 Task: Add the task  Implement a feature for users to join and participate in groups to the section Design Review Sprint in the project WebTech and add a Due Date to the respective task as 2024/04/26.
Action: Mouse moved to (378, 517)
Screenshot: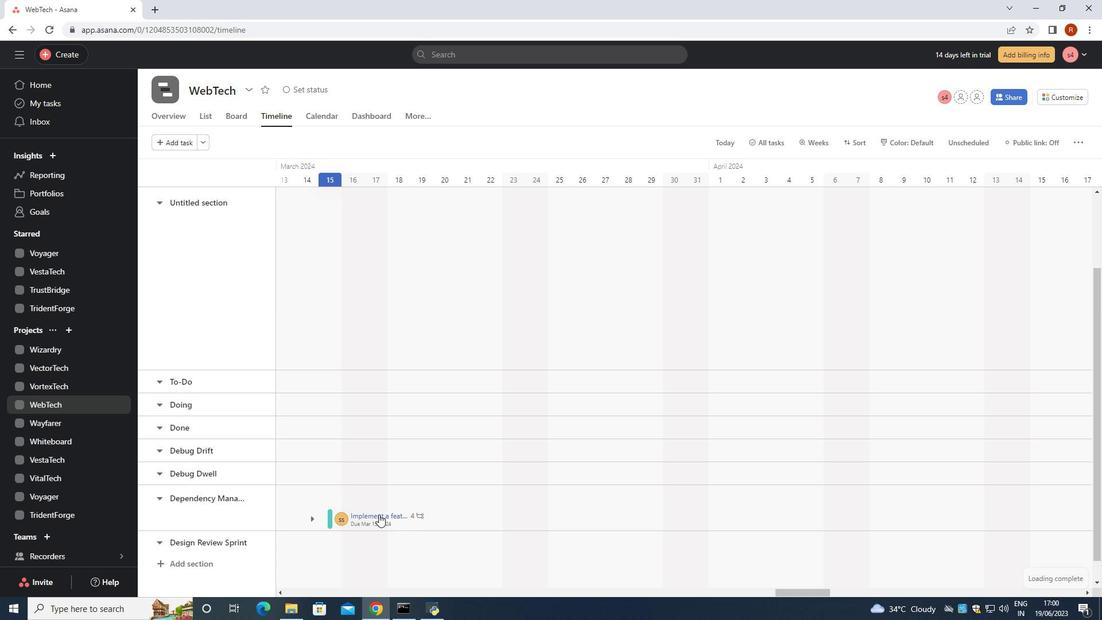 
Action: Mouse pressed left at (378, 517)
Screenshot: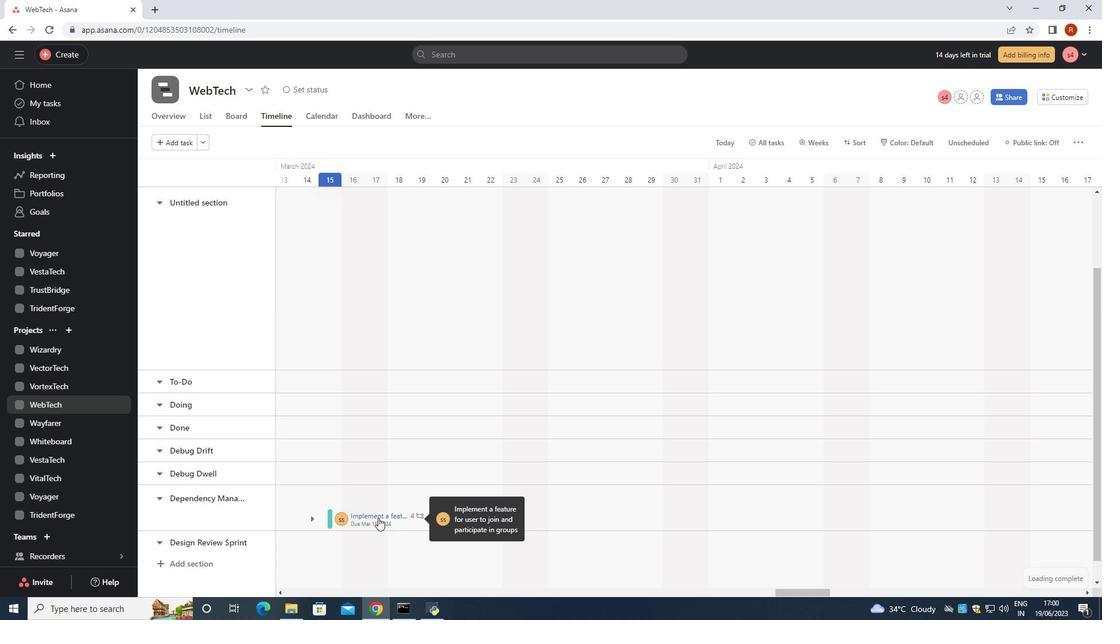 
Action: Mouse moved to (946, 273)
Screenshot: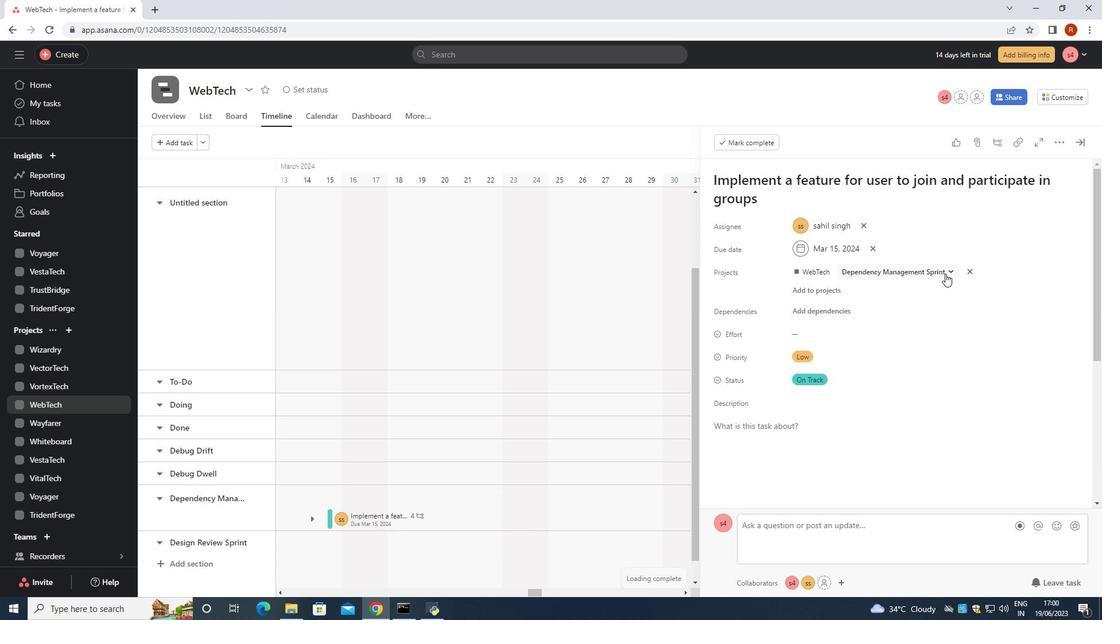 
Action: Mouse pressed left at (946, 273)
Screenshot: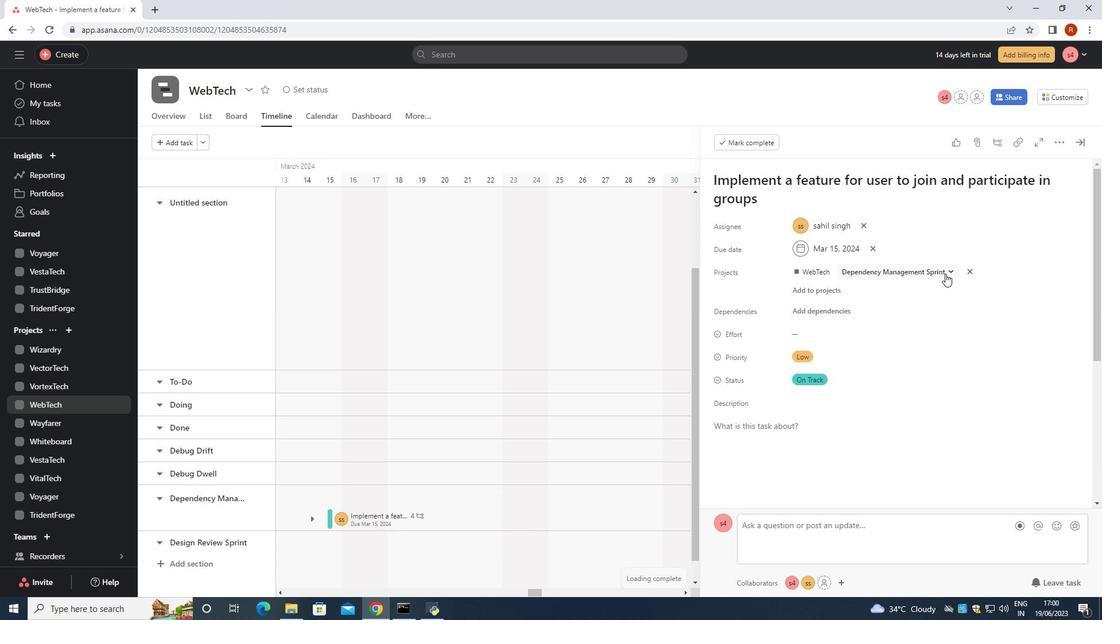 
Action: Mouse moved to (879, 443)
Screenshot: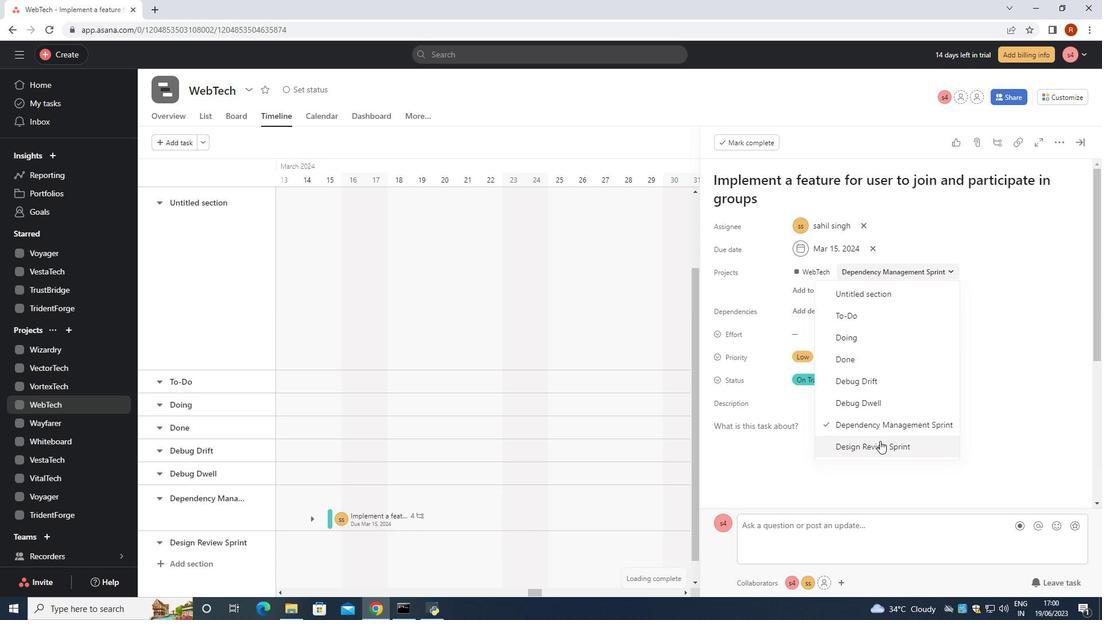 
Action: Mouse pressed left at (879, 443)
Screenshot: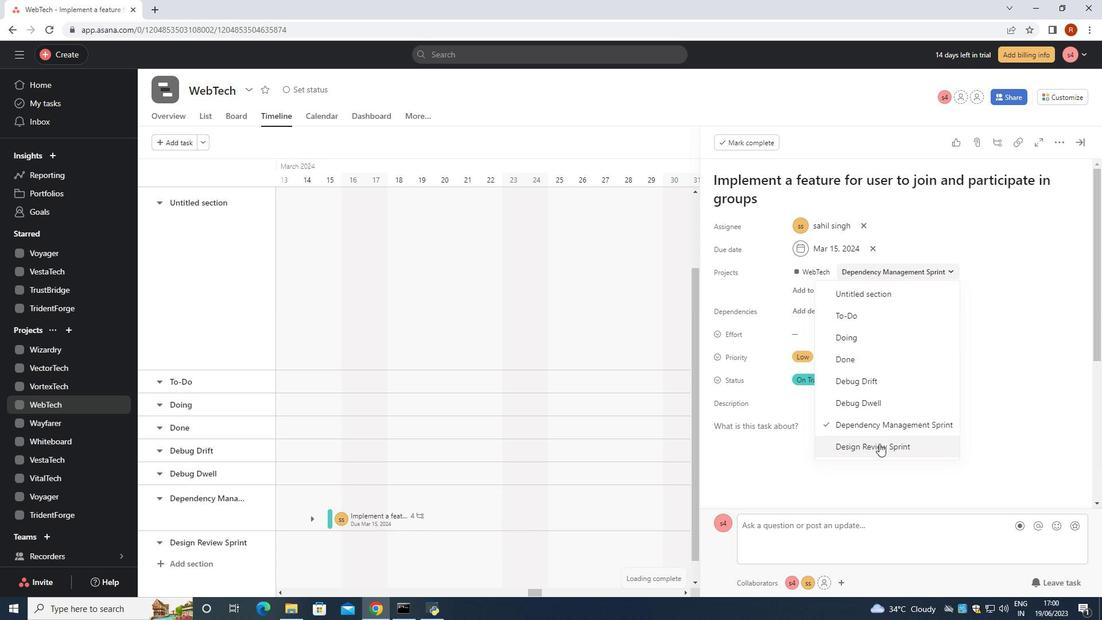 
Action: Mouse moved to (871, 246)
Screenshot: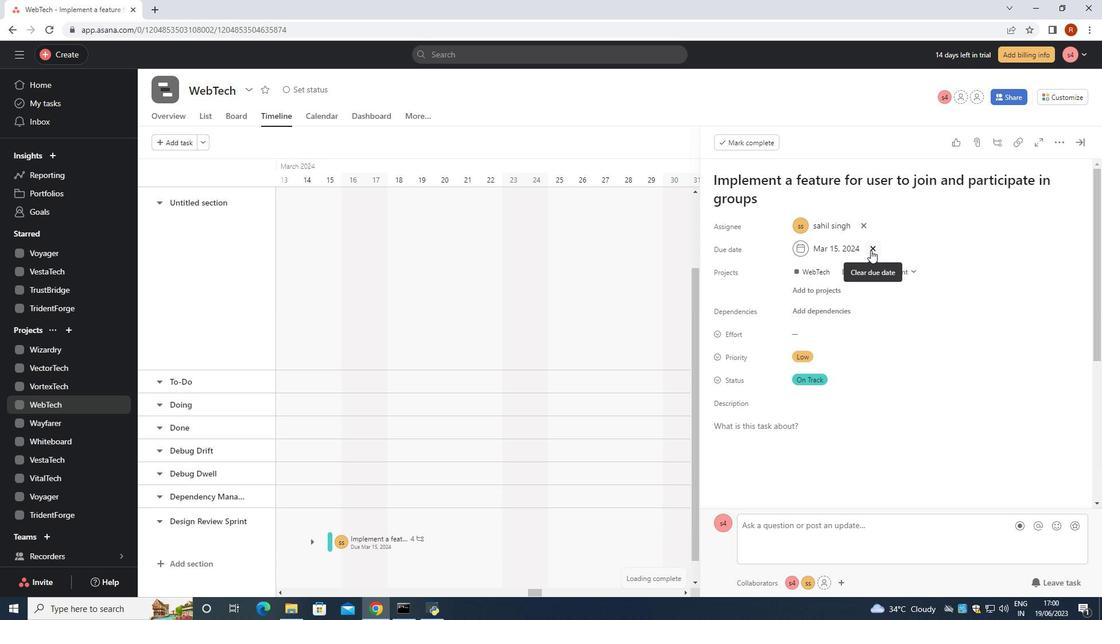 
Action: Mouse pressed left at (870, 249)
Screenshot: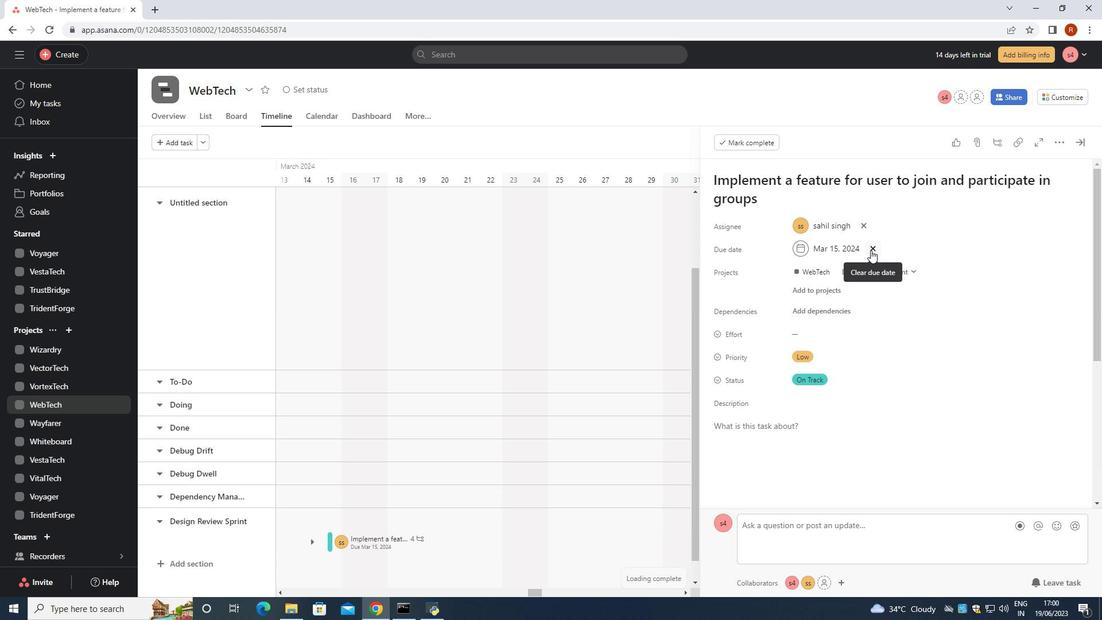 
Action: Mouse moved to (837, 249)
Screenshot: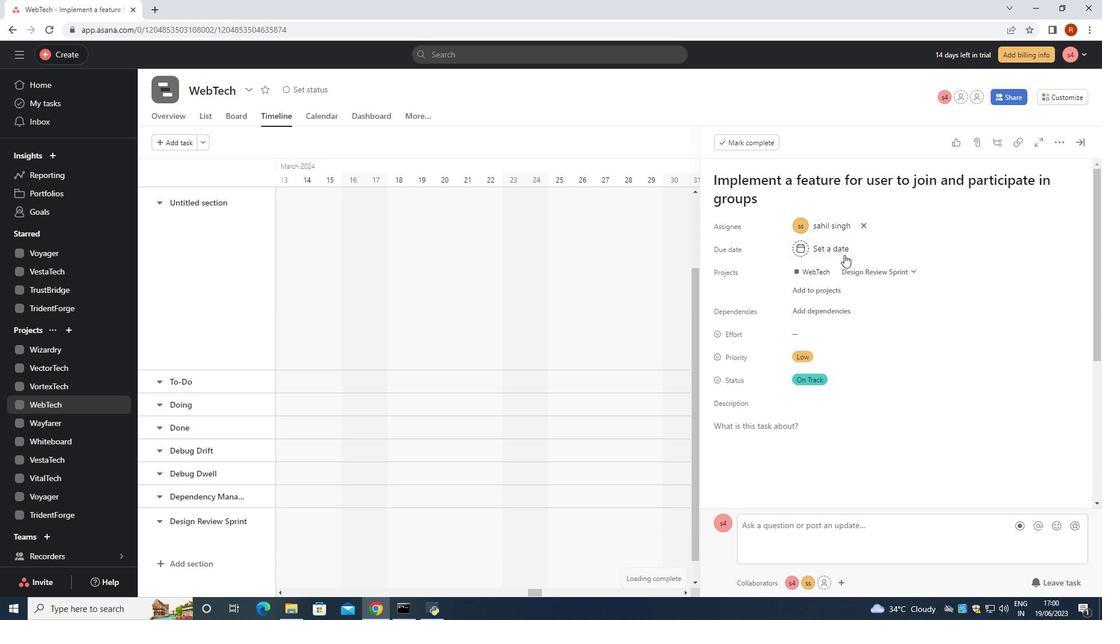 
Action: Mouse pressed left at (837, 249)
Screenshot: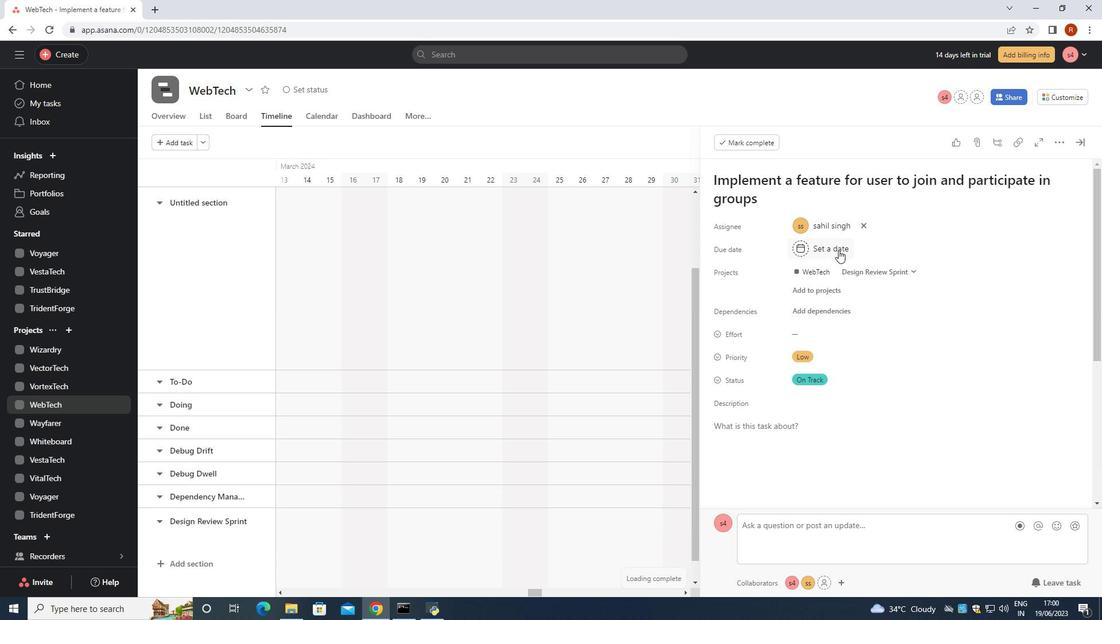 
Action: Mouse moved to (837, 251)
Screenshot: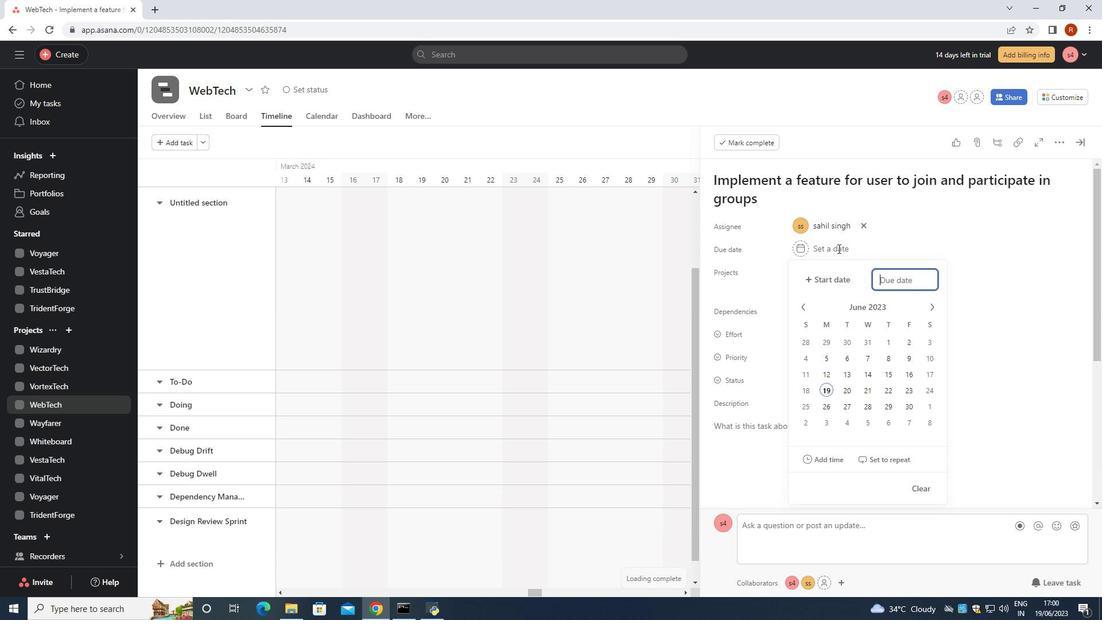 
Action: Key pressed 2024/04/26<Key.enter>
Screenshot: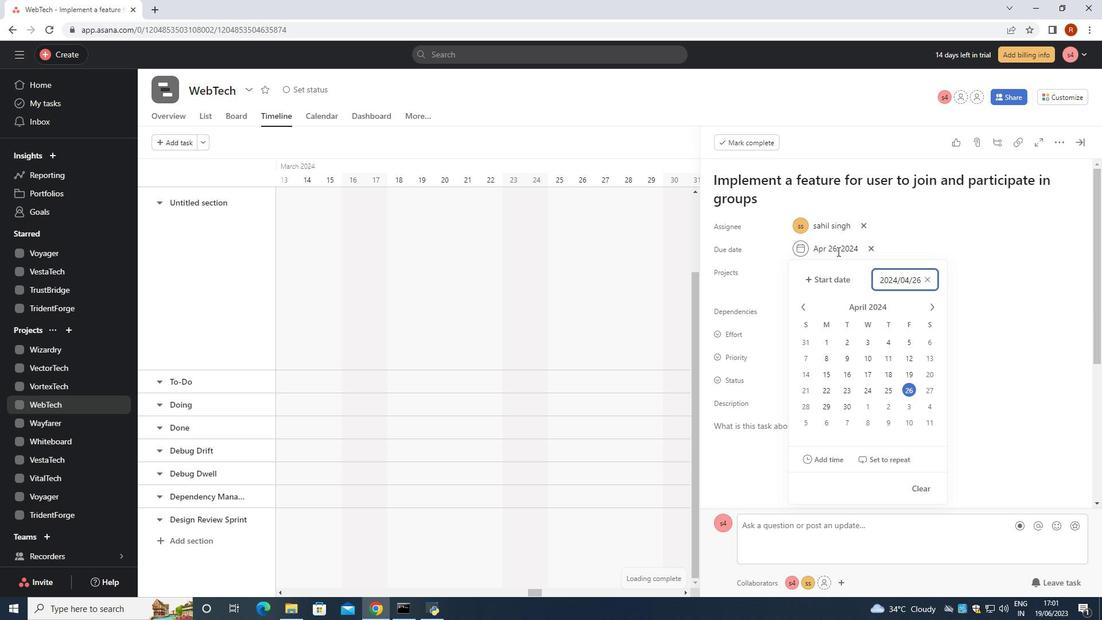 
Action: Mouse moved to (935, 368)
Screenshot: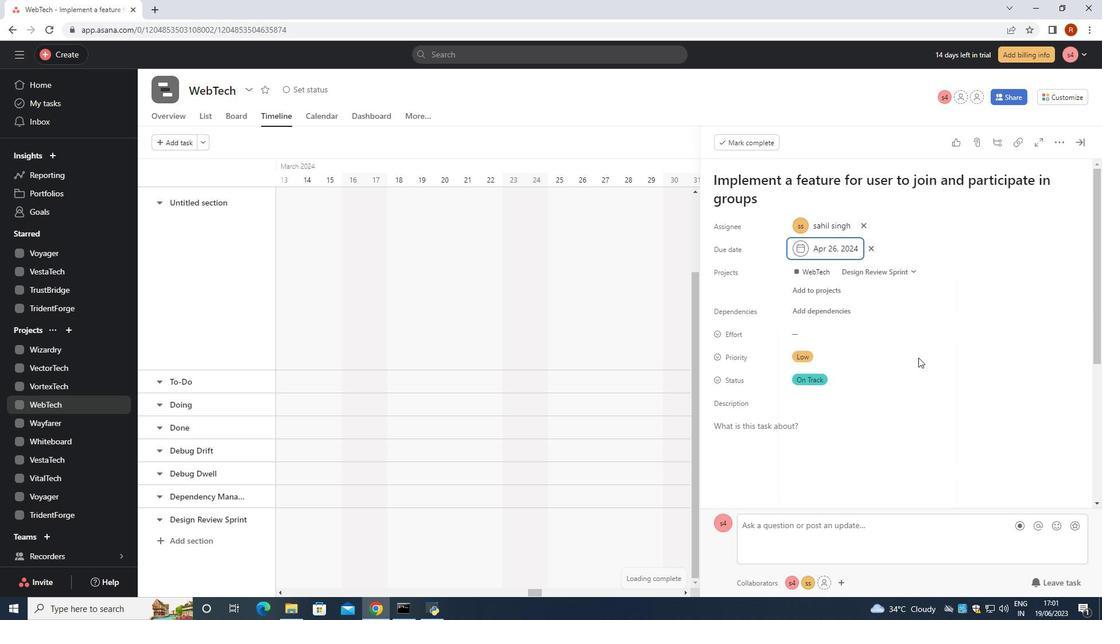 
